 Task: Set the lightning experience record page as default
Action: Mouse scrolled (193, 197) with delta (0, 0)
Screenshot: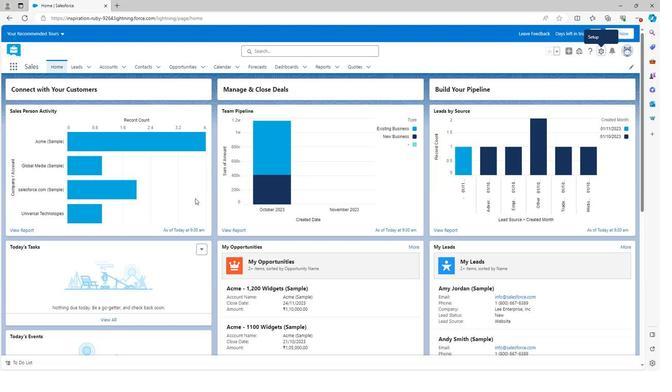 
Action: Mouse scrolled (193, 197) with delta (0, 0)
Screenshot: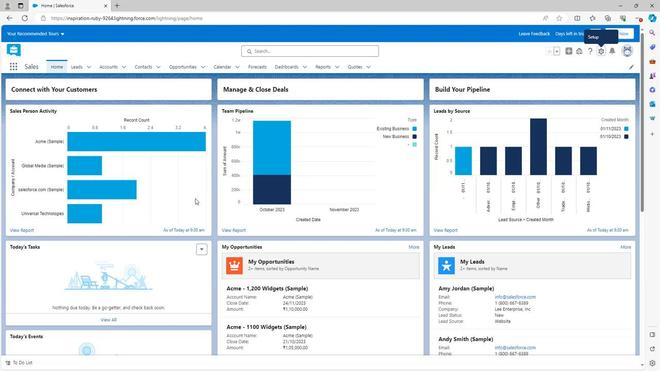 
Action: Mouse scrolled (193, 197) with delta (0, 0)
Screenshot: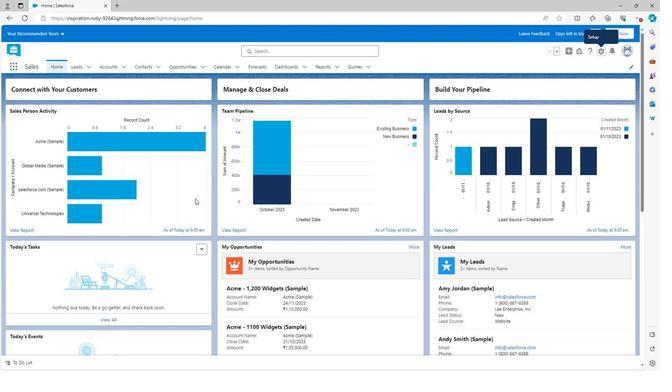 
Action: Mouse scrolled (193, 197) with delta (0, 0)
Screenshot: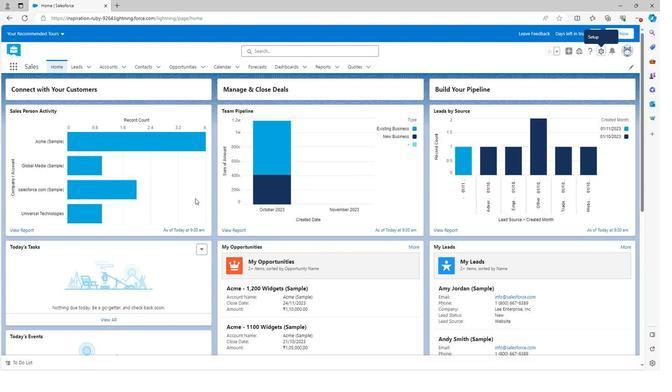
Action: Mouse scrolled (193, 197) with delta (0, 0)
Screenshot: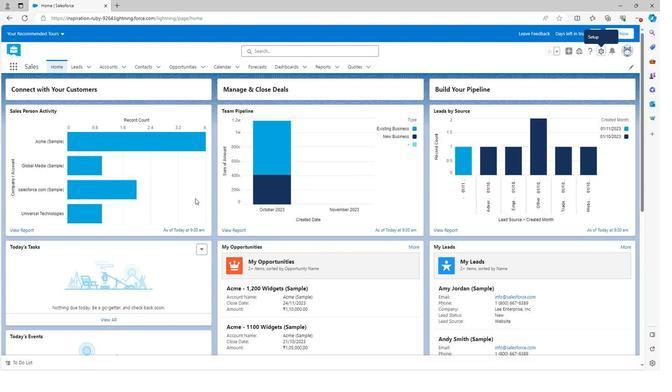 
Action: Mouse scrolled (193, 197) with delta (0, 0)
Screenshot: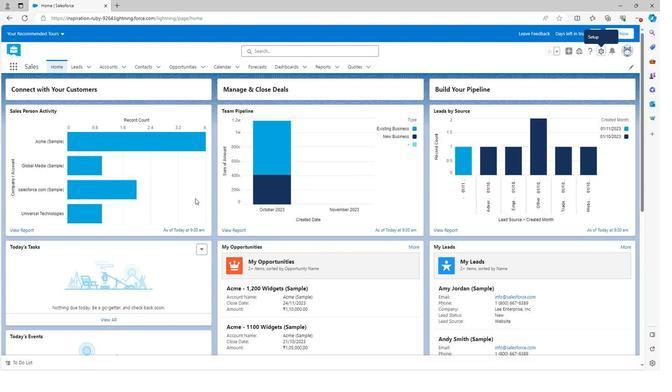 
Action: Mouse scrolled (193, 198) with delta (0, 0)
Screenshot: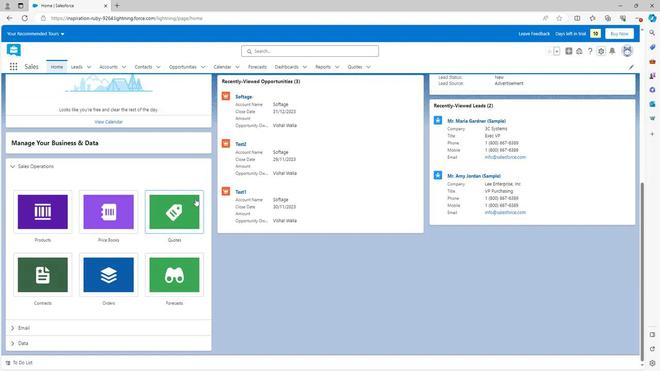 
Action: Mouse scrolled (193, 198) with delta (0, 0)
Screenshot: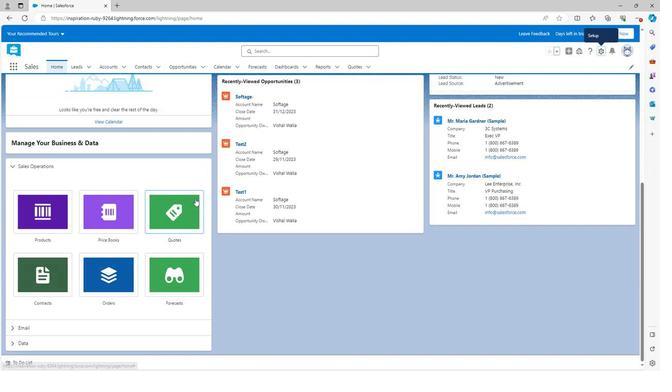 
Action: Mouse scrolled (193, 198) with delta (0, 0)
Screenshot: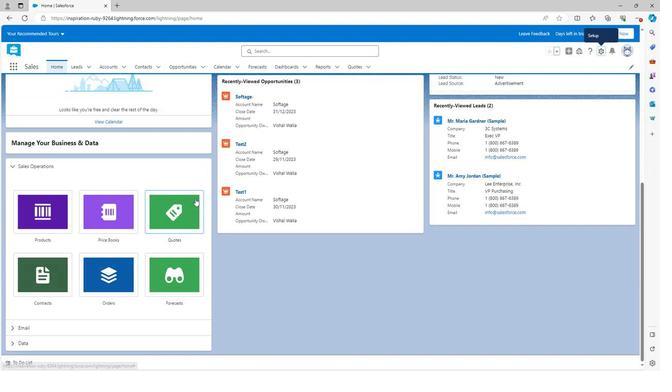 
Action: Mouse scrolled (193, 198) with delta (0, 0)
Screenshot: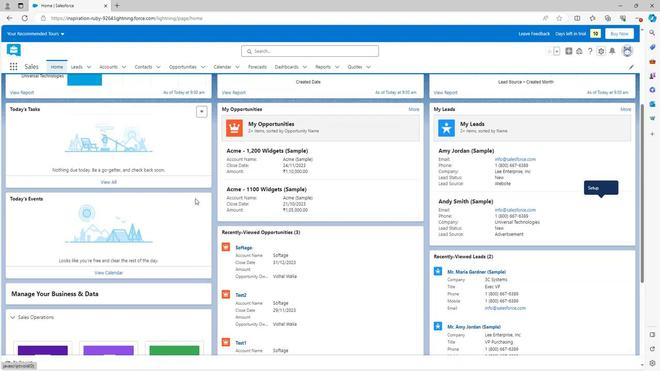 
Action: Mouse scrolled (193, 198) with delta (0, 0)
Screenshot: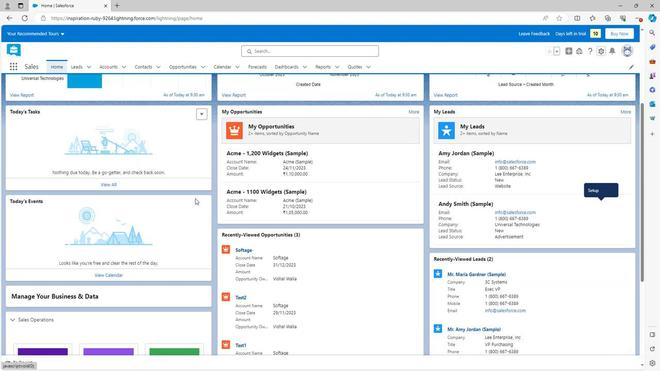 
Action: Mouse scrolled (193, 198) with delta (0, 0)
Screenshot: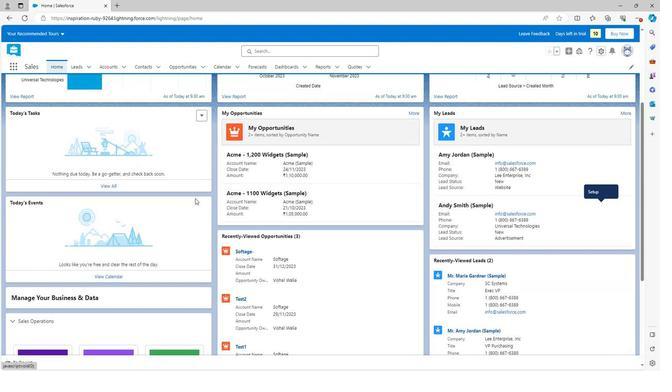 
Action: Mouse scrolled (193, 198) with delta (0, 0)
Screenshot: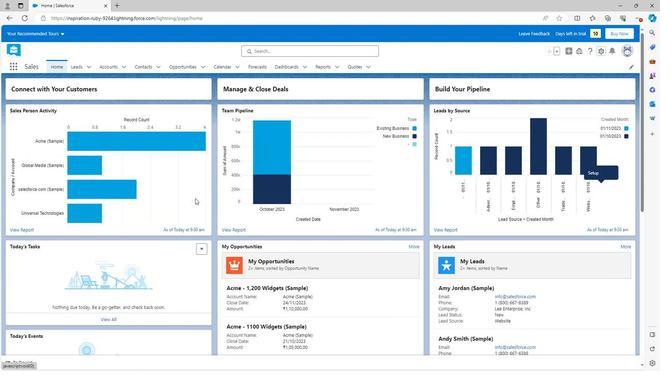 
Action: Mouse scrolled (193, 198) with delta (0, 0)
Screenshot: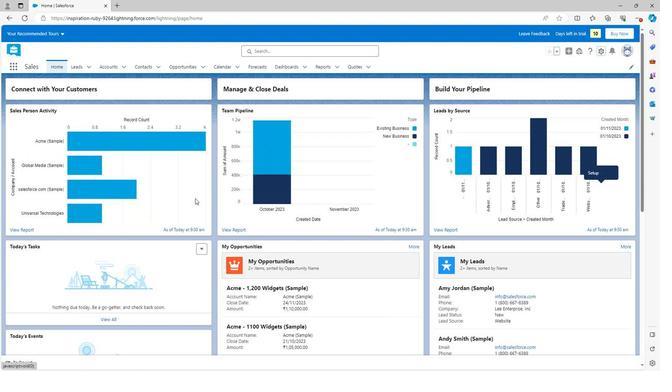 
Action: Mouse scrolled (193, 198) with delta (0, 0)
Screenshot: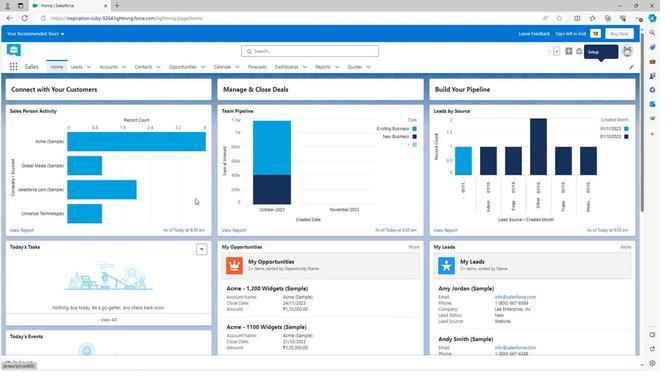 
Action: Mouse moved to (597, 57)
Screenshot: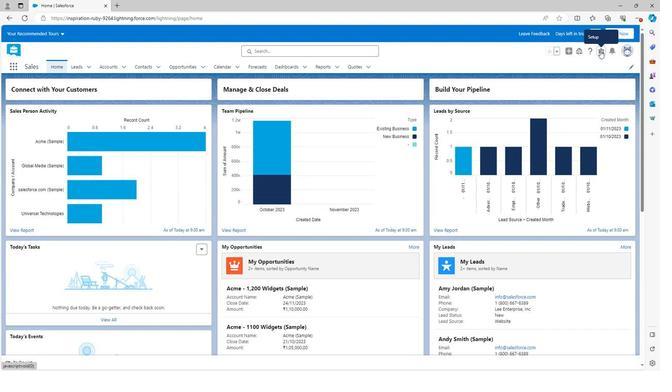 
Action: Mouse pressed left at (597, 57)
Screenshot: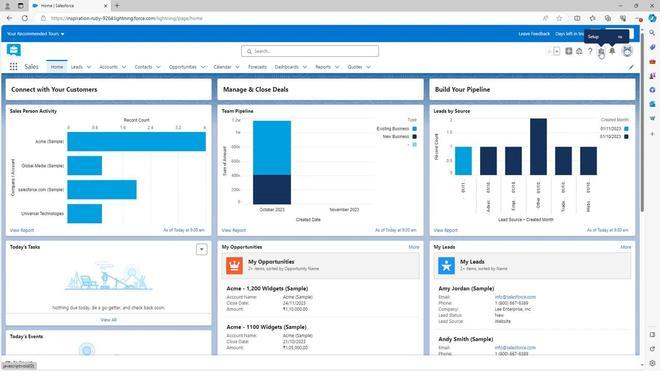 
Action: Mouse moved to (578, 75)
Screenshot: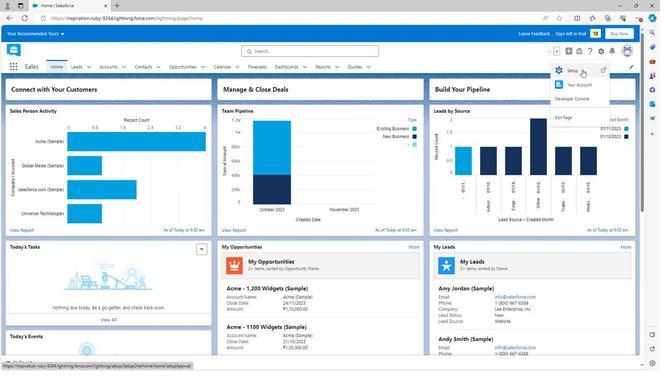 
Action: Mouse pressed left at (578, 75)
Screenshot: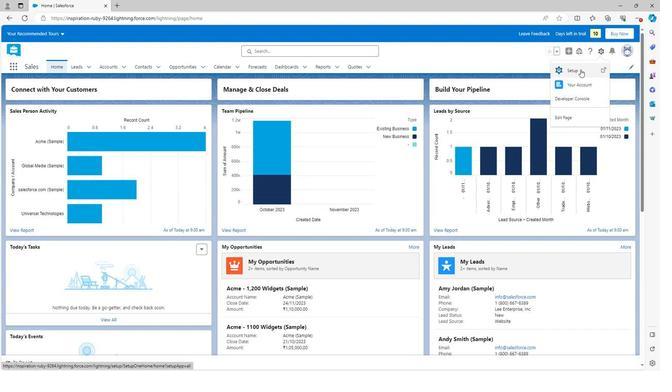 
Action: Mouse moved to (14, 229)
Screenshot: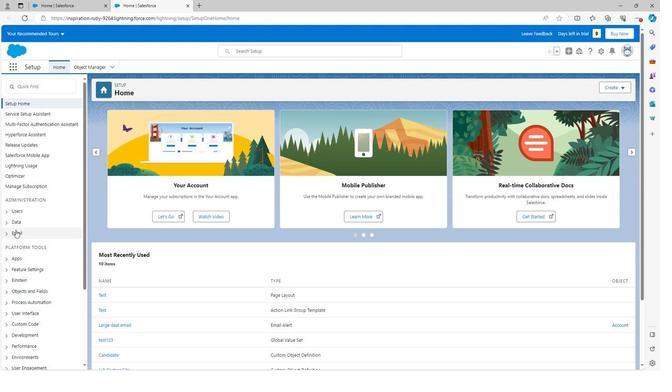 
Action: Mouse scrolled (14, 229) with delta (0, 0)
Screenshot: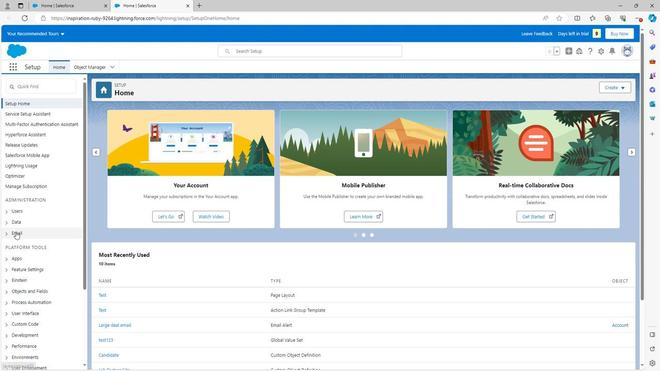 
Action: Mouse scrolled (14, 229) with delta (0, 0)
Screenshot: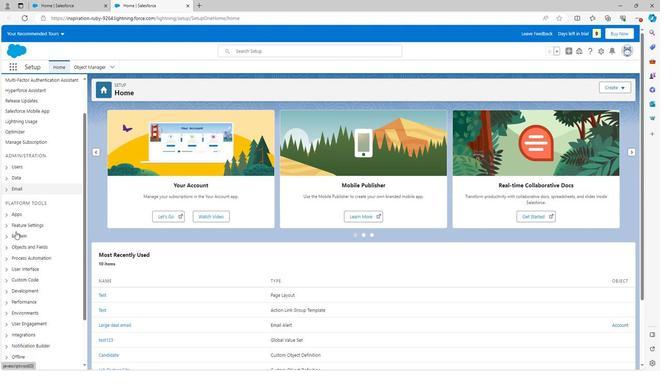 
Action: Mouse scrolled (14, 229) with delta (0, 0)
Screenshot: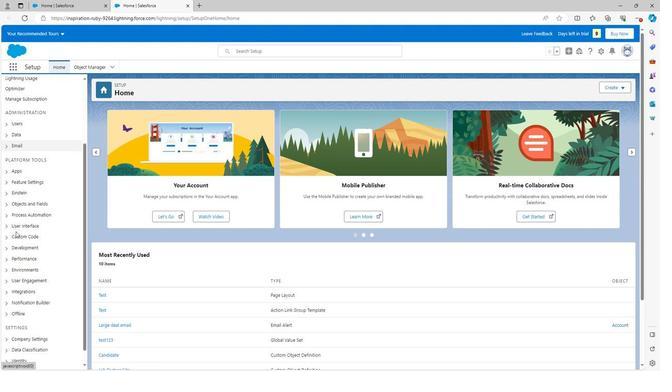 
Action: Mouse moved to (5, 208)
Screenshot: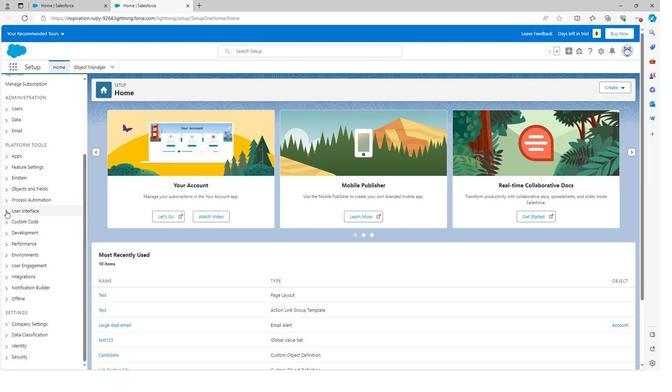 
Action: Mouse pressed left at (5, 208)
Screenshot: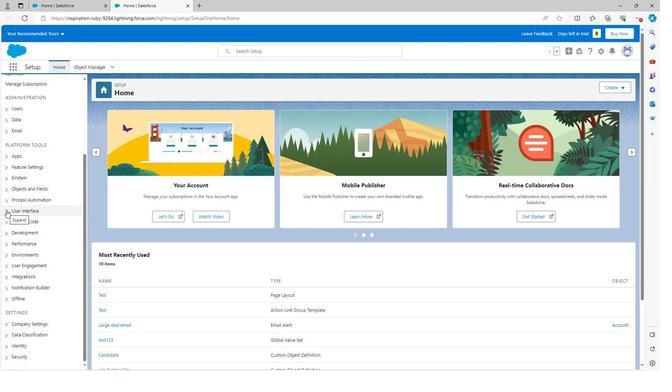 
Action: Mouse moved to (10, 217)
Screenshot: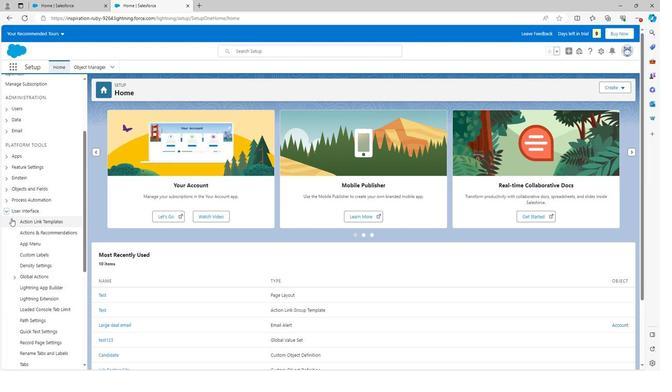 
Action: Mouse scrolled (10, 216) with delta (0, 0)
Screenshot: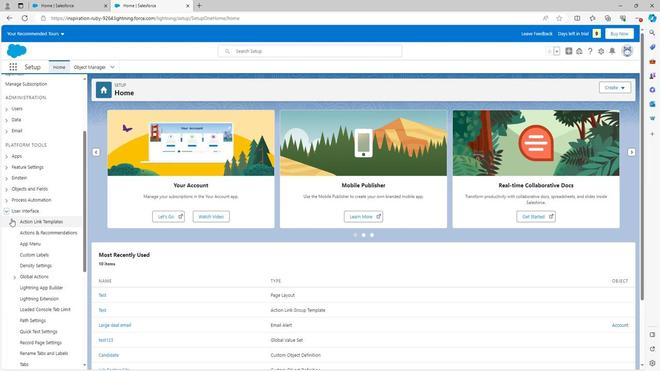
Action: Mouse scrolled (10, 216) with delta (0, 0)
Screenshot: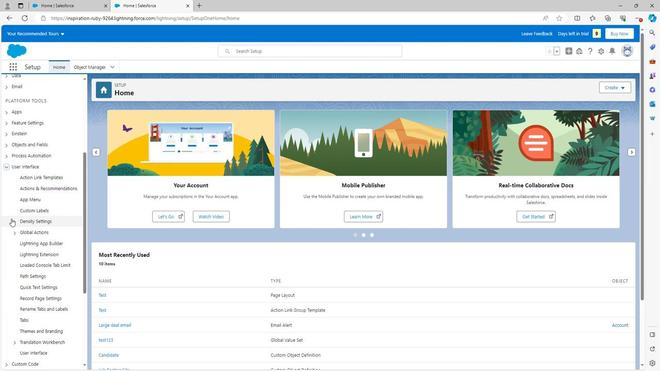 
Action: Mouse moved to (33, 252)
Screenshot: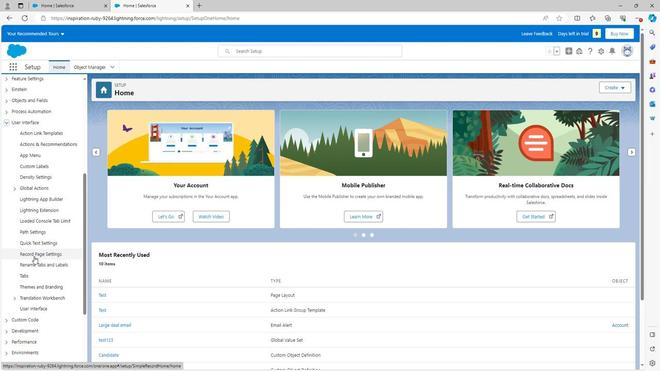 
Action: Mouse pressed left at (33, 252)
Screenshot: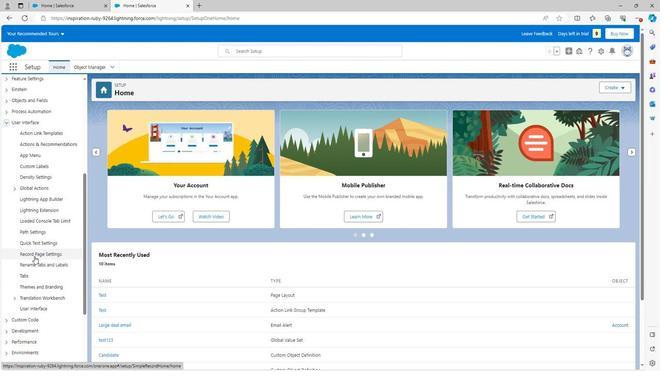 
Action: Mouse moved to (392, 187)
Screenshot: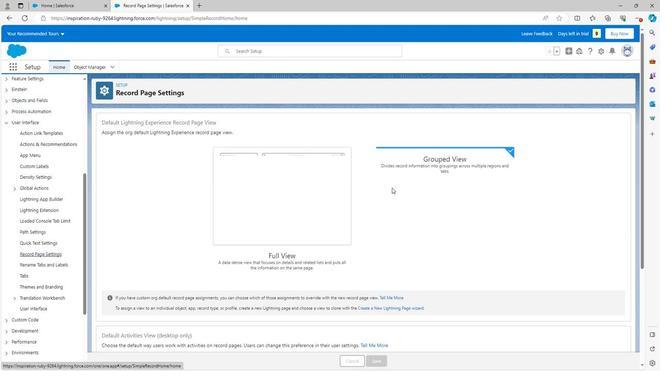 
Action: Mouse scrolled (392, 187) with delta (0, 0)
Screenshot: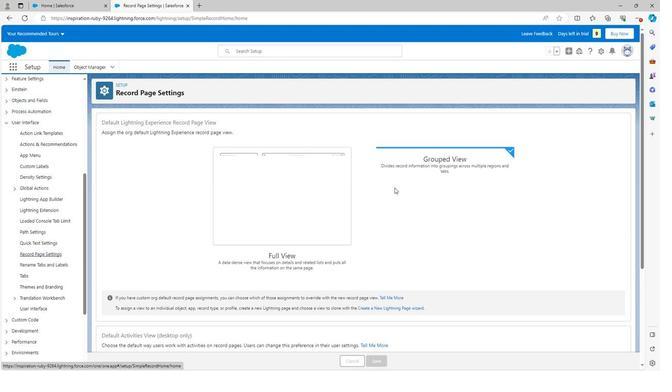 
Action: Mouse scrolled (392, 187) with delta (0, 0)
Screenshot: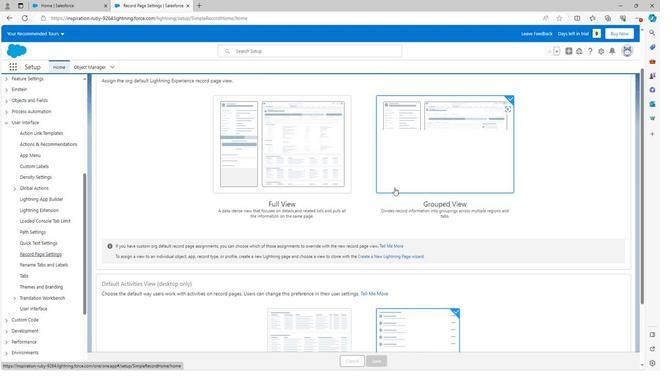 
Action: Mouse moved to (393, 189)
Screenshot: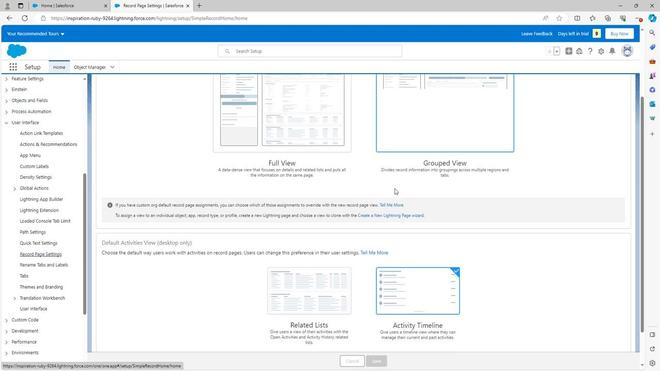 
Action: Mouse scrolled (393, 189) with delta (0, 0)
Screenshot: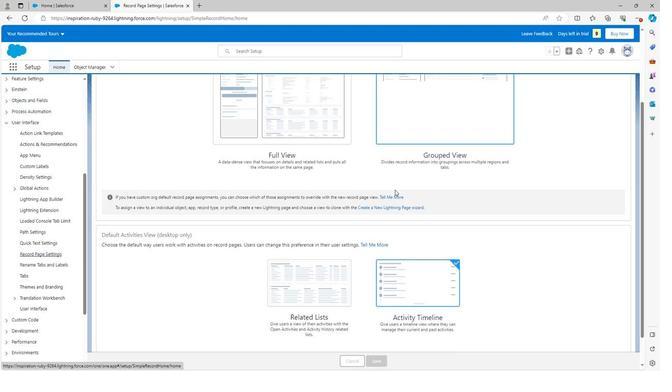 
Action: Mouse moved to (393, 190)
Screenshot: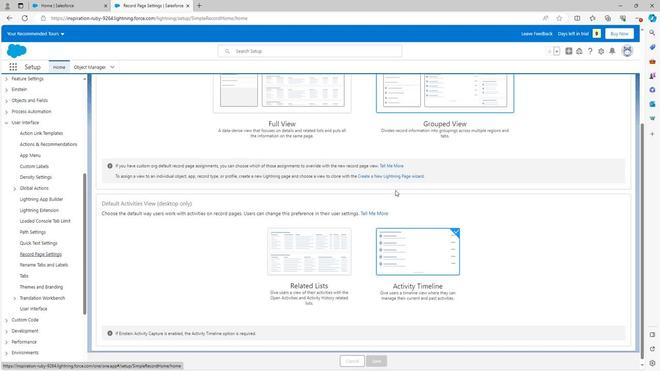 
Action: Mouse scrolled (393, 189) with delta (0, 0)
Screenshot: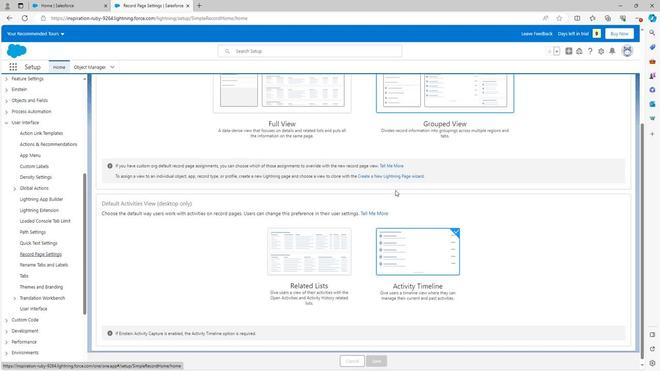 
Action: Mouse scrolled (393, 189) with delta (0, 0)
Screenshot: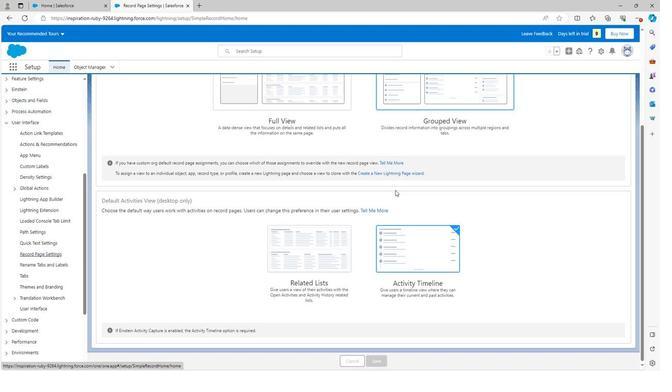 
Action: Mouse scrolled (393, 189) with delta (0, 0)
Screenshot: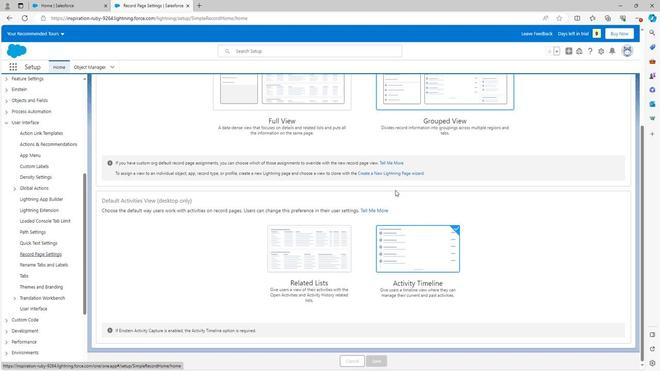 
Action: Mouse scrolled (393, 190) with delta (0, 0)
Screenshot: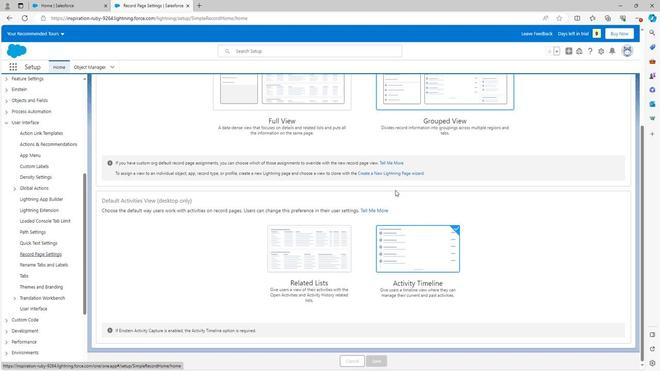 
Action: Mouse scrolled (393, 190) with delta (0, 0)
Screenshot: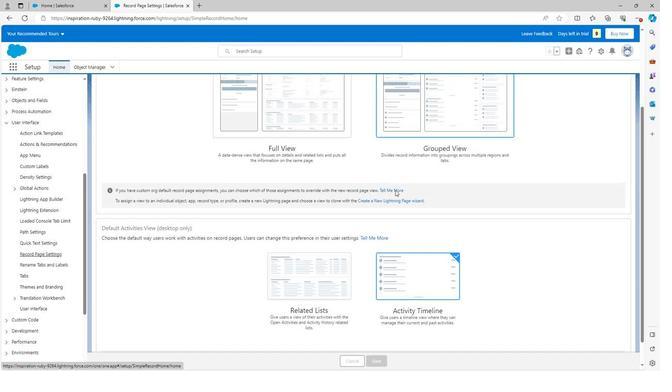 
Action: Mouse scrolled (393, 190) with delta (0, 0)
Screenshot: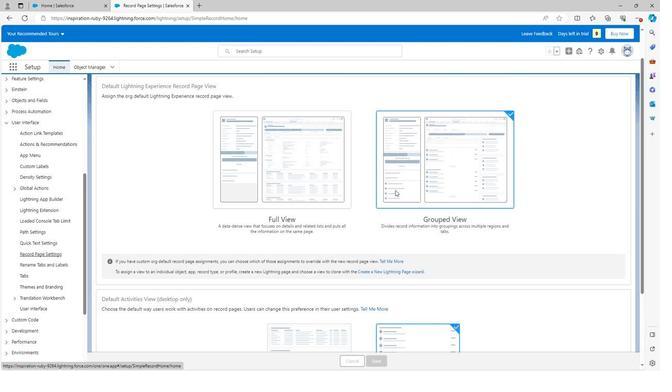 
Action: Mouse scrolled (393, 190) with delta (0, 0)
Screenshot: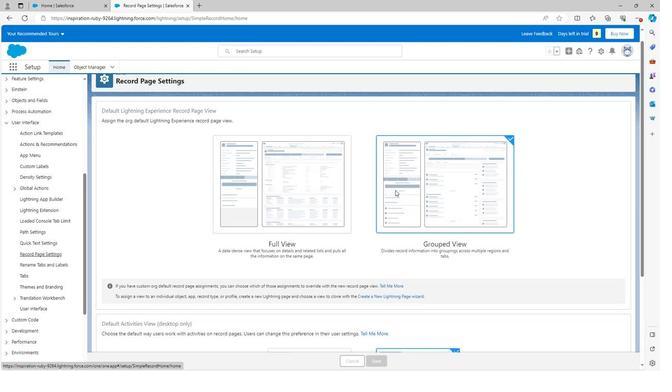
Action: Mouse scrolled (393, 190) with delta (0, 0)
Screenshot: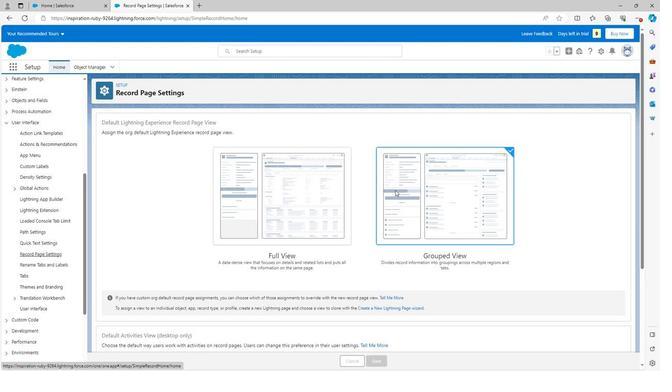 
Action: Mouse scrolled (393, 190) with delta (0, 0)
Screenshot: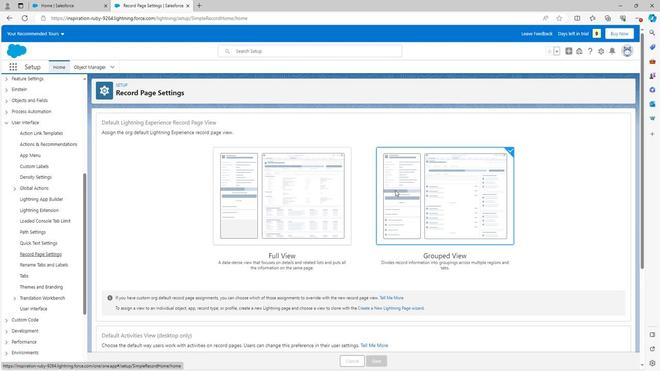 
Action: Mouse scrolled (393, 189) with delta (0, 0)
Screenshot: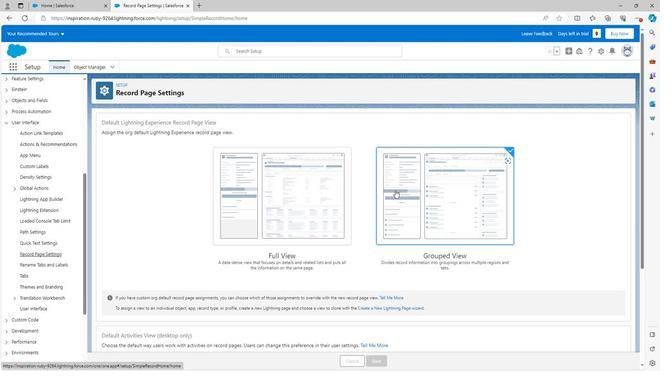 
Action: Mouse scrolled (393, 189) with delta (0, 0)
Screenshot: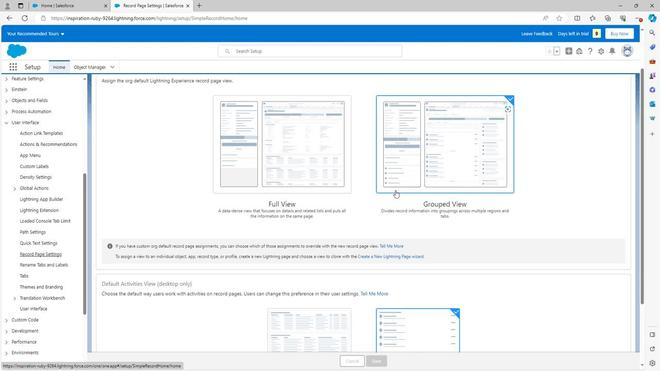 
Action: Mouse scrolled (393, 189) with delta (0, 0)
Screenshot: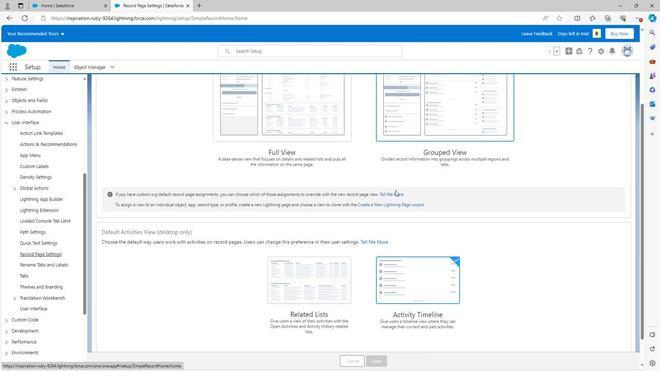 
Action: Mouse moved to (393, 188)
Screenshot: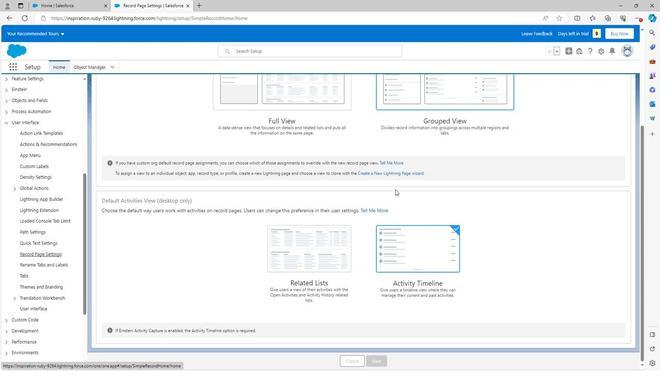 
Action: Mouse scrolled (393, 189) with delta (0, 0)
Screenshot: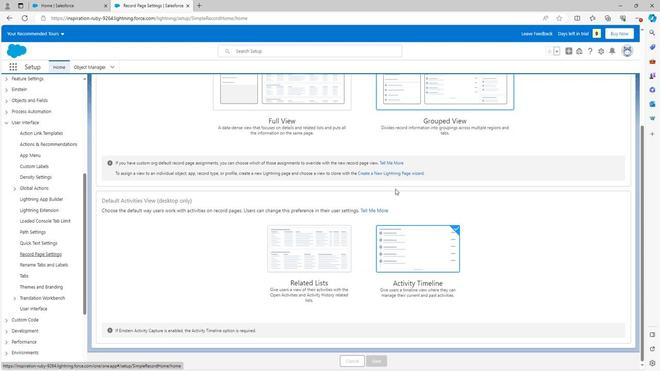 
Action: Mouse scrolled (393, 189) with delta (0, 0)
Screenshot: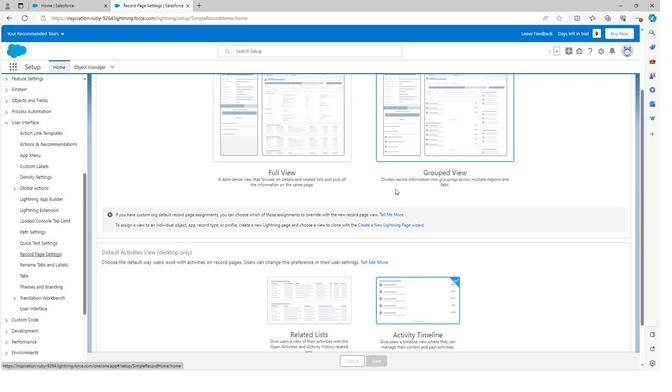 
Action: Mouse moved to (288, 160)
Screenshot: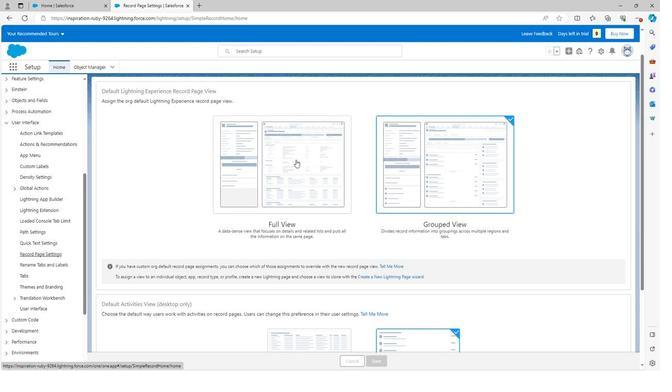 
Action: Mouse pressed left at (288, 160)
Screenshot: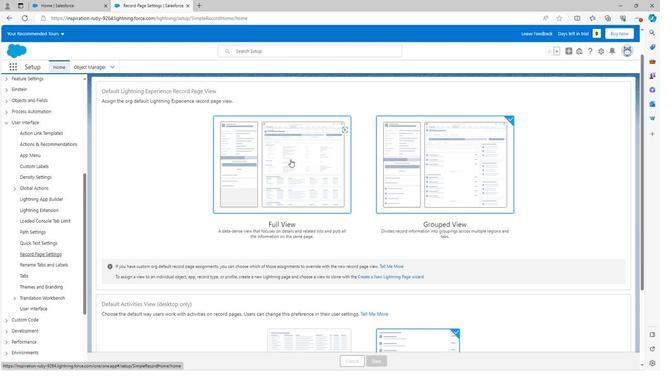 
Action: Mouse moved to (424, 160)
Screenshot: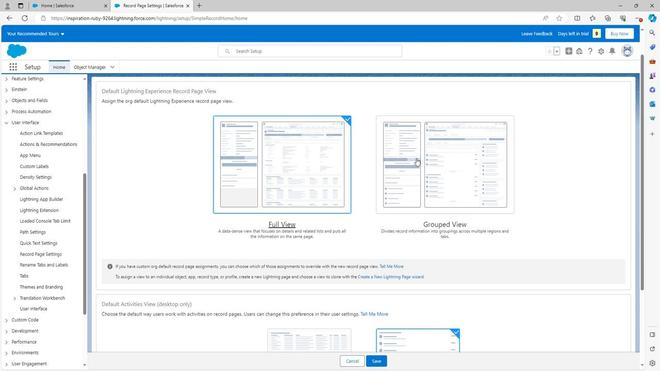 
Action: Mouse pressed left at (424, 160)
Screenshot: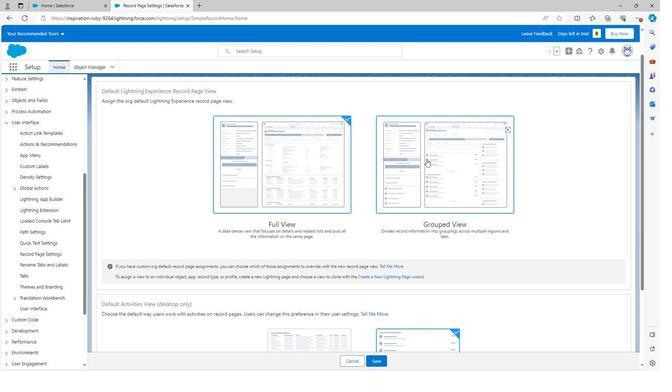
Action: Mouse moved to (424, 158)
Screenshot: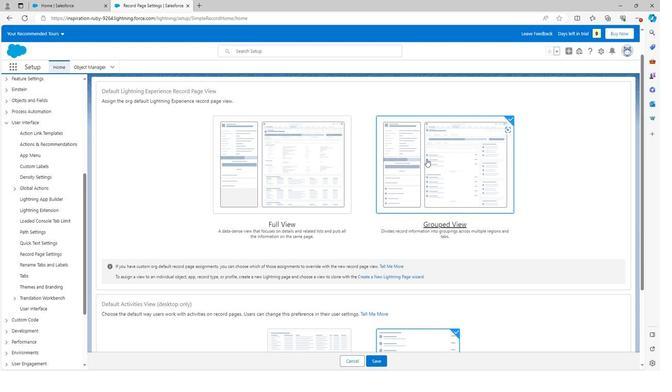 
